 Task: Zoom the sheet by 125%.
Action: Mouse moved to (158, 103)
Screenshot: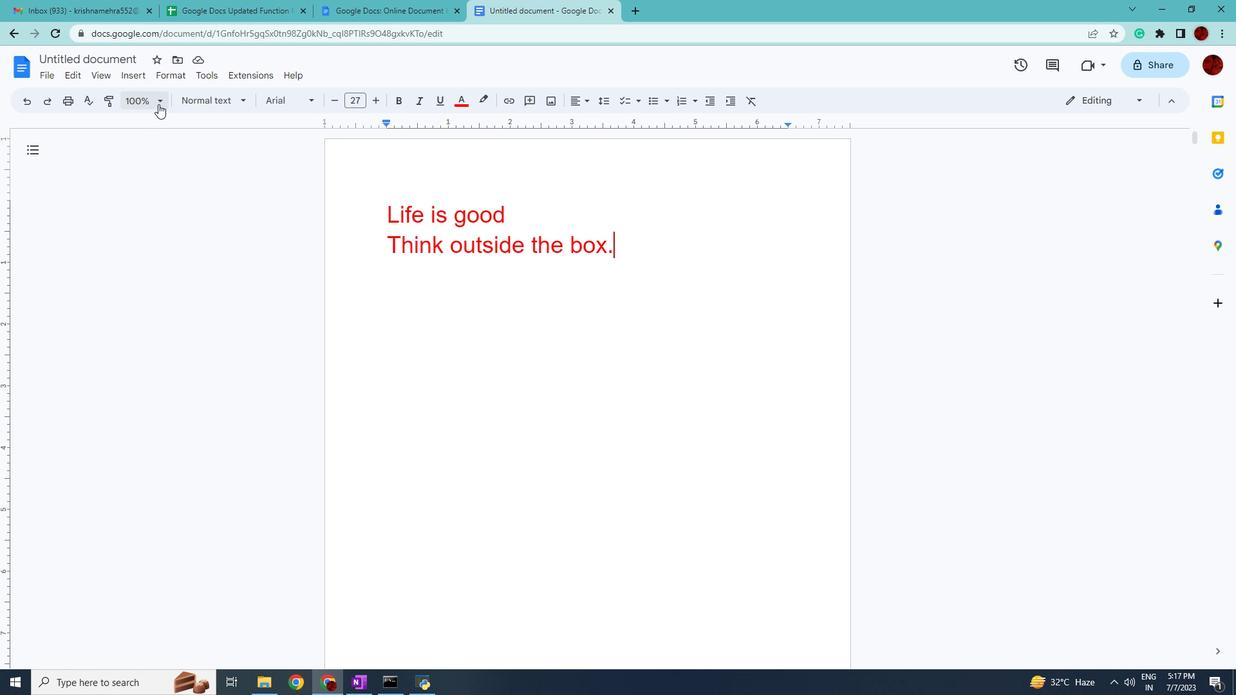 
Action: Mouse pressed left at (158, 103)
Screenshot: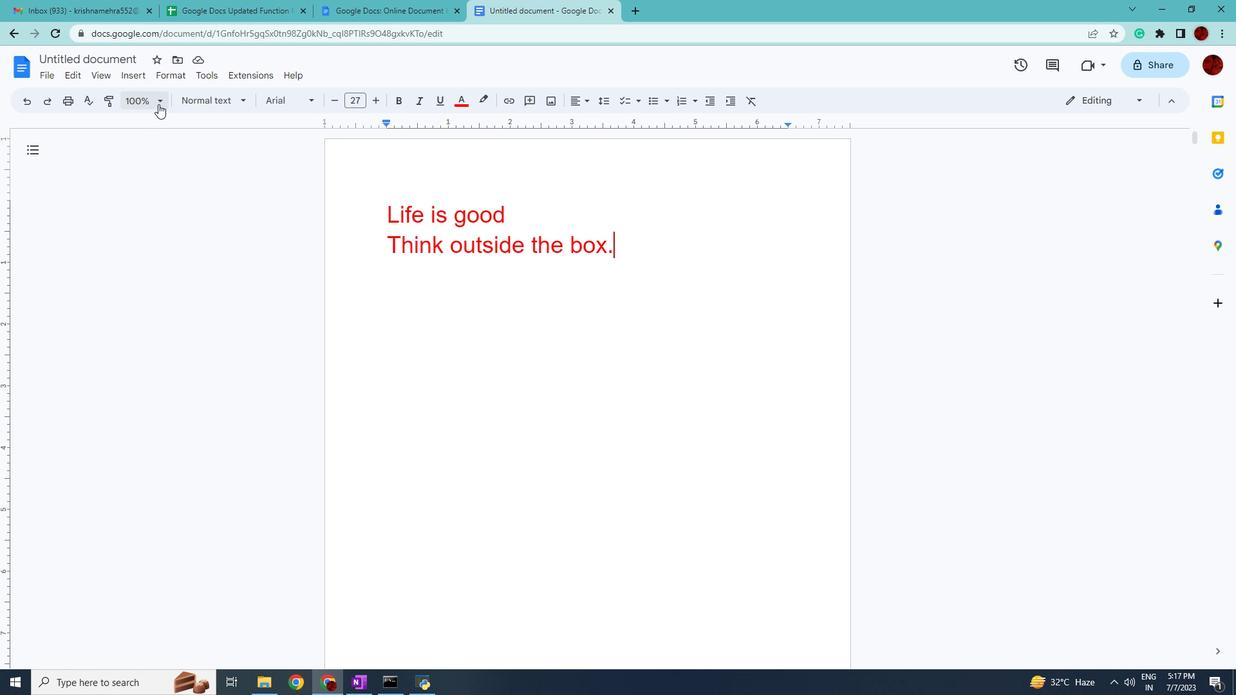 
Action: Mouse moved to (149, 234)
Screenshot: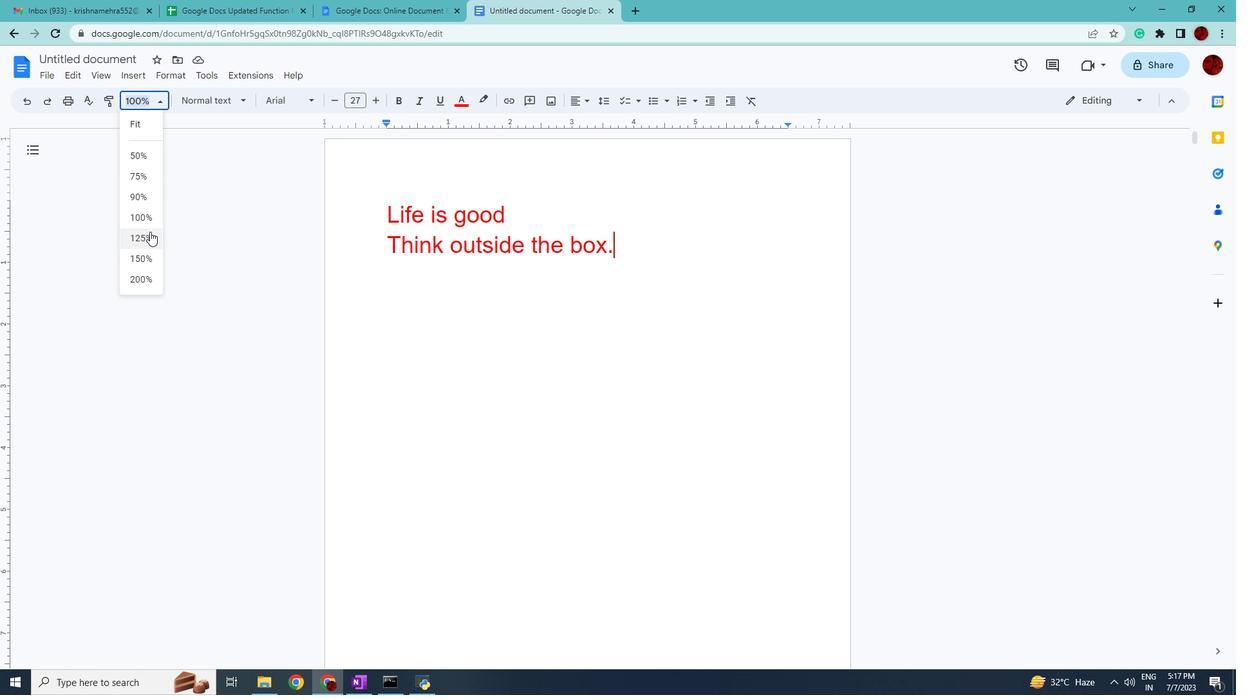 
Action: Mouse pressed left at (149, 234)
Screenshot: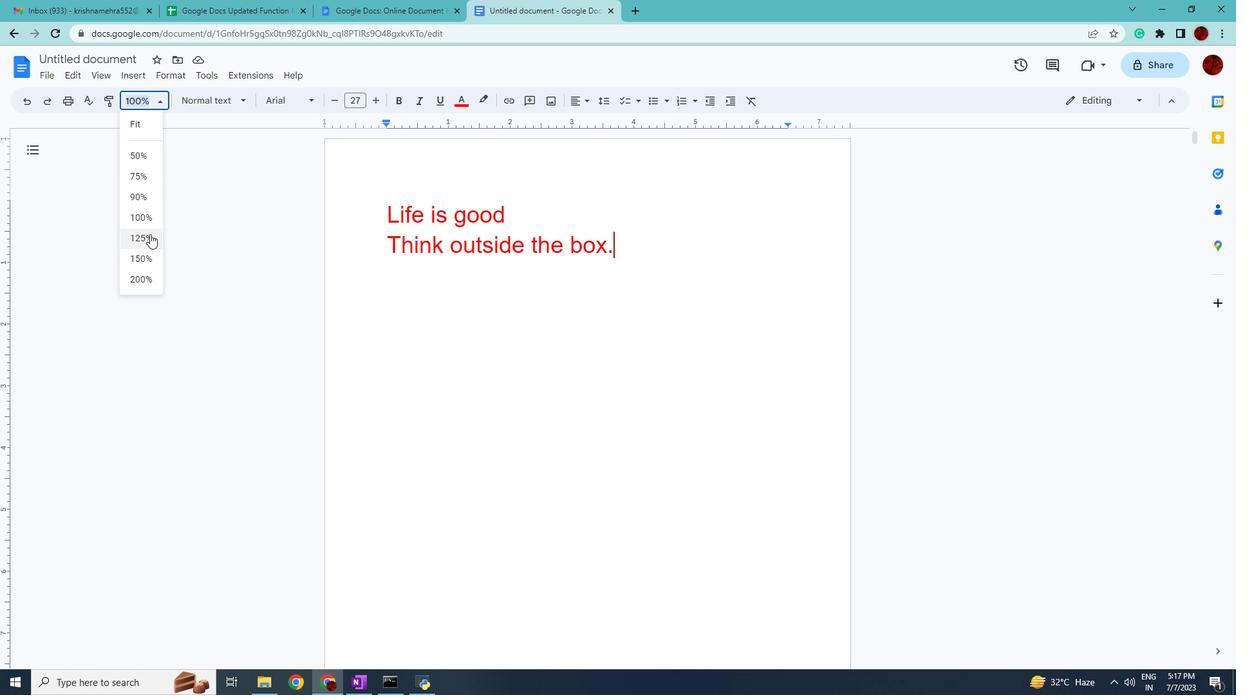 
